 Task: Create a due date automation trigger when advanced on, on the tuesday of the week before a card is due add fields without custom field "Resume" set to a date less than 1 working days ago at 11:00 AM.
Action: Mouse moved to (1079, 85)
Screenshot: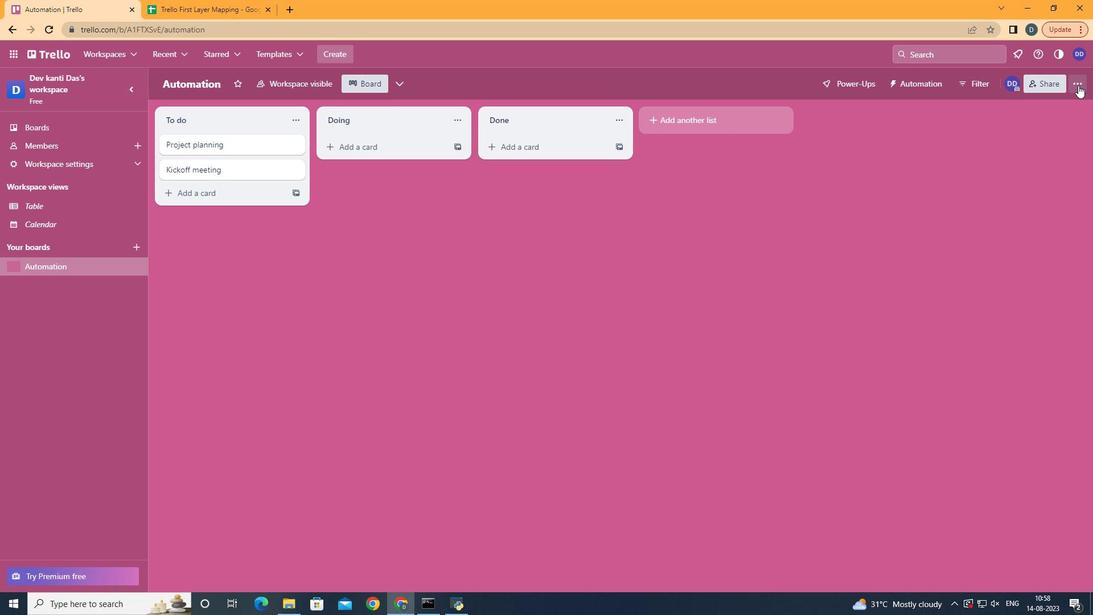 
Action: Mouse pressed left at (1079, 85)
Screenshot: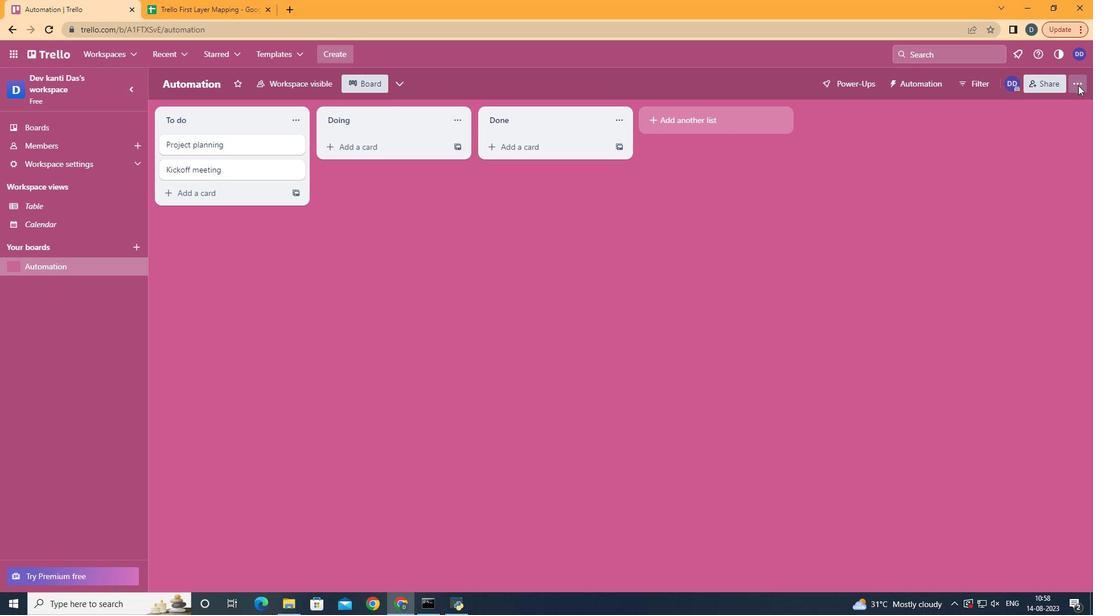 
Action: Mouse moved to (1023, 239)
Screenshot: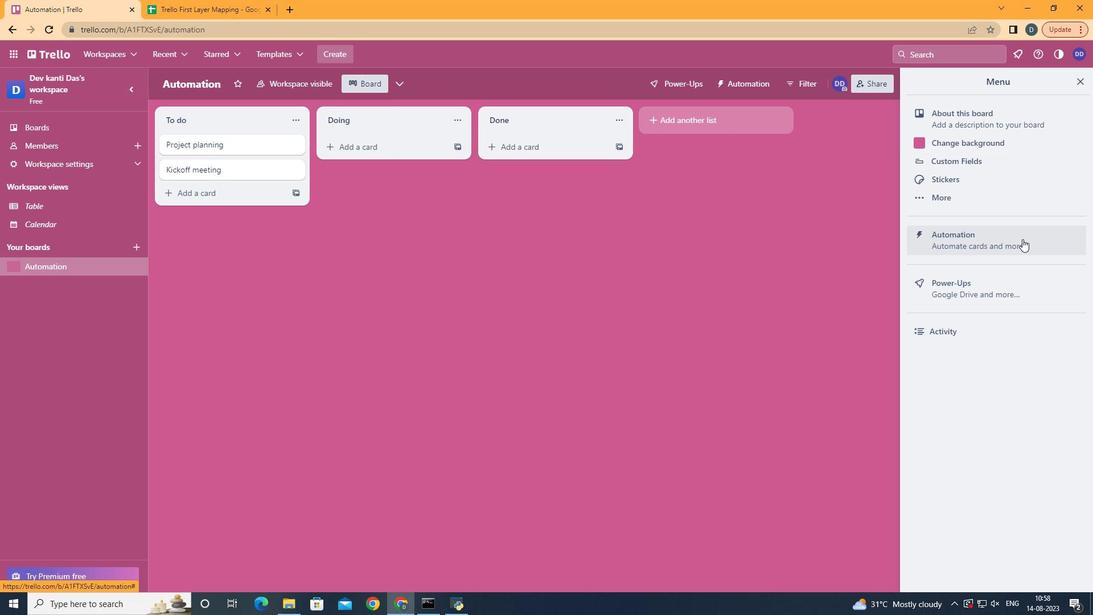 
Action: Mouse pressed left at (1023, 239)
Screenshot: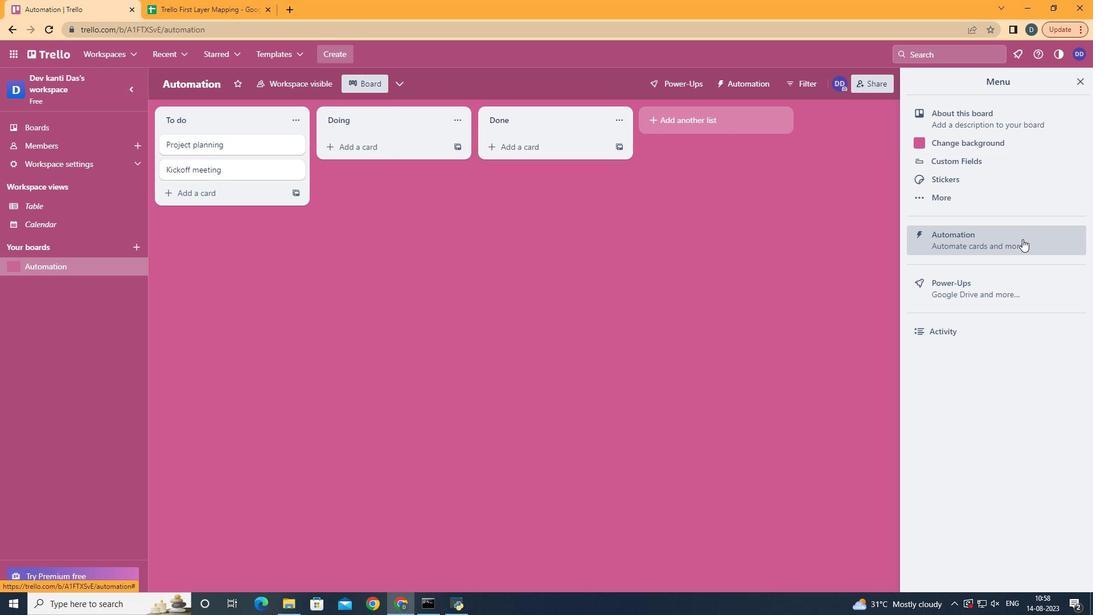 
Action: Mouse moved to (204, 227)
Screenshot: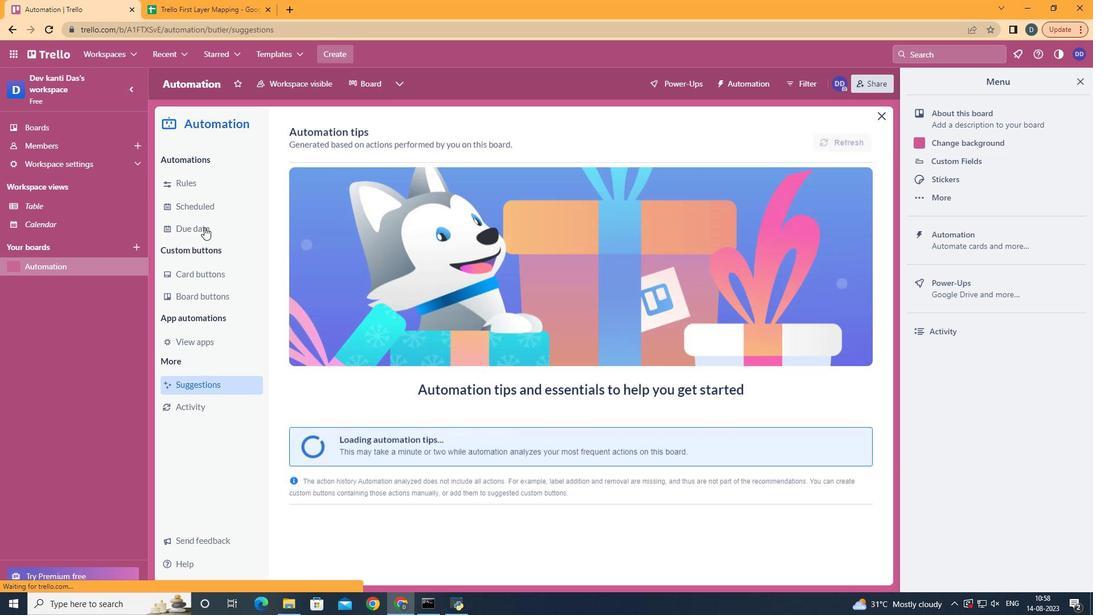 
Action: Mouse pressed left at (204, 227)
Screenshot: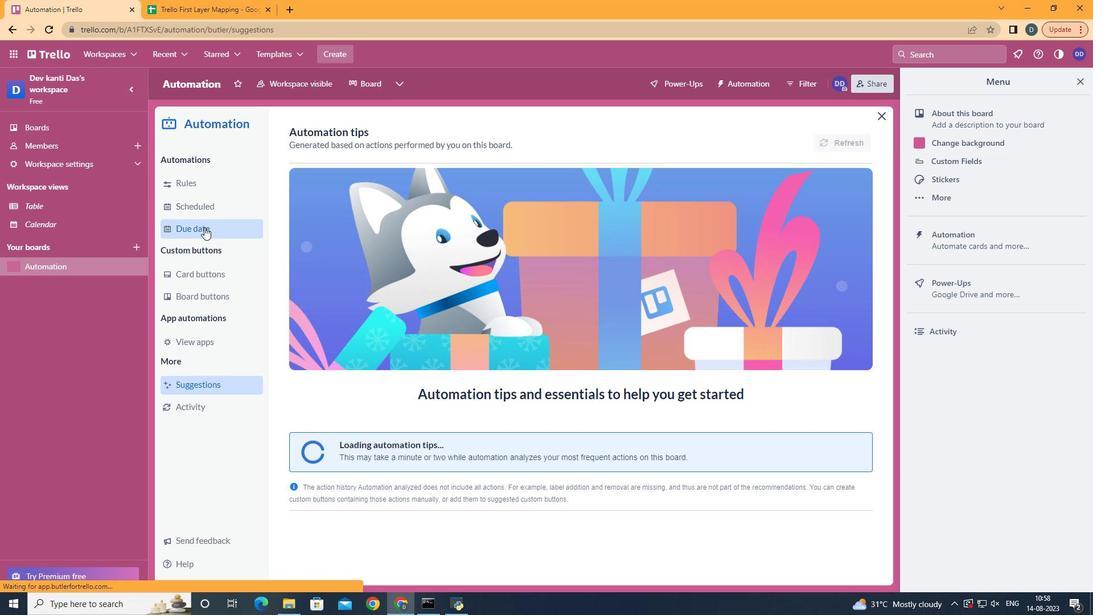 
Action: Mouse moved to (809, 131)
Screenshot: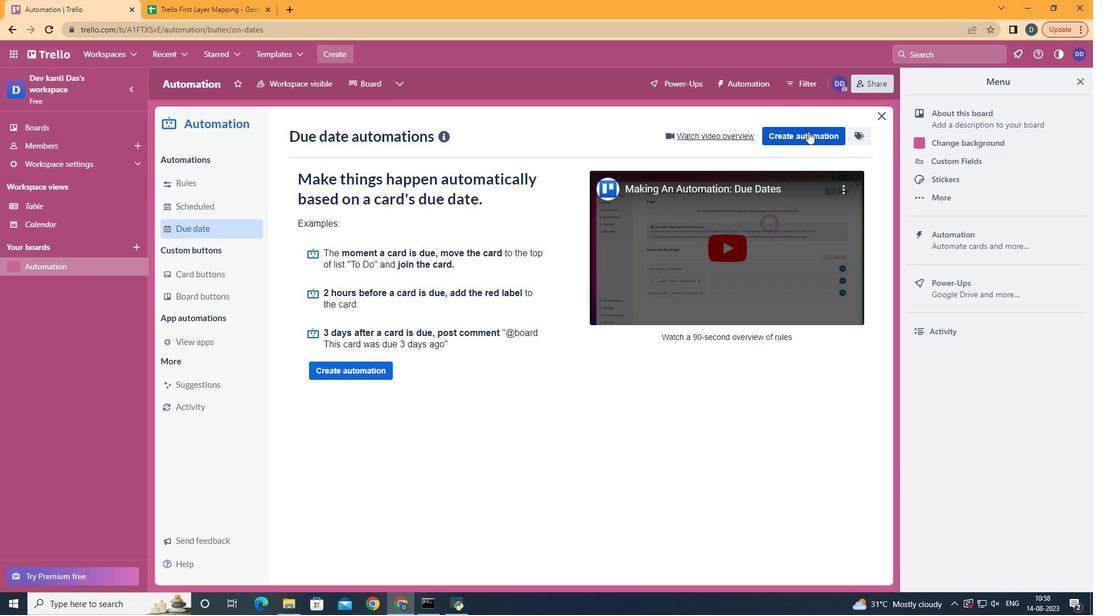 
Action: Mouse pressed left at (809, 131)
Screenshot: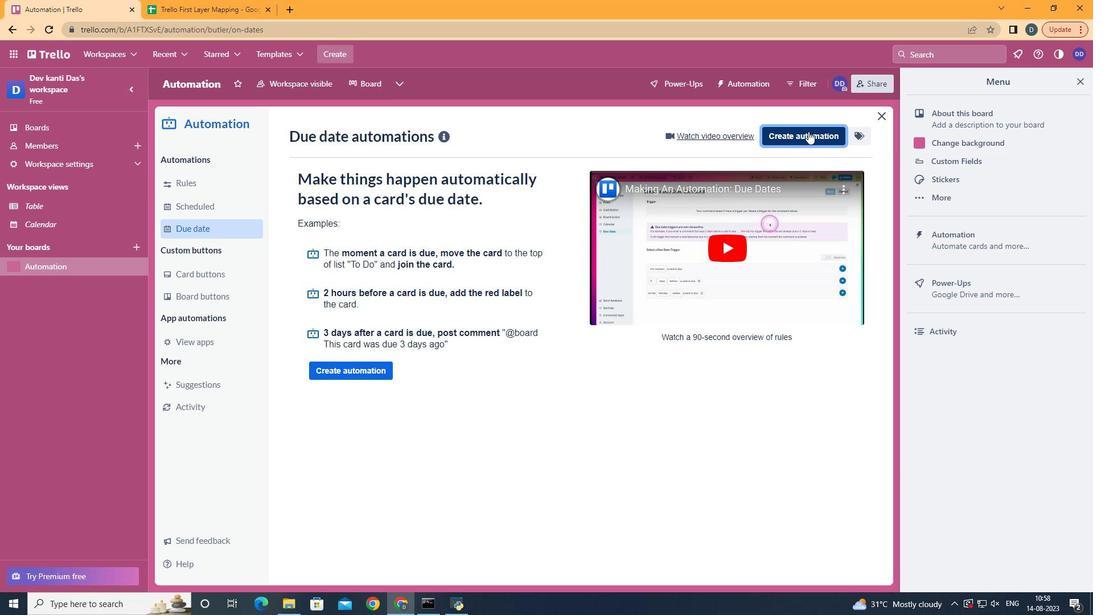 
Action: Mouse moved to (521, 248)
Screenshot: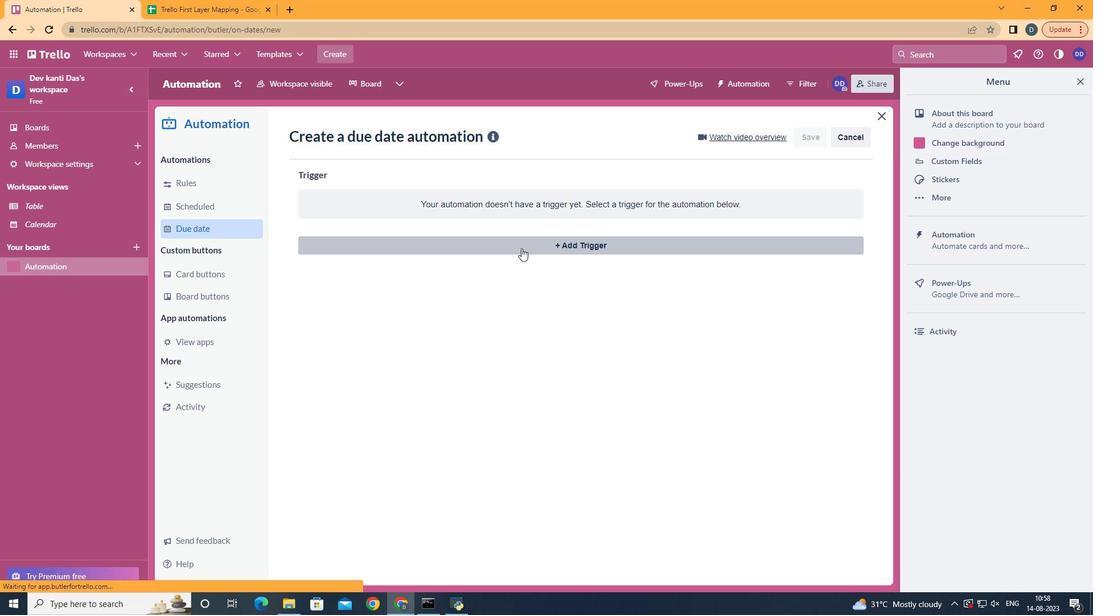 
Action: Mouse pressed left at (521, 248)
Screenshot: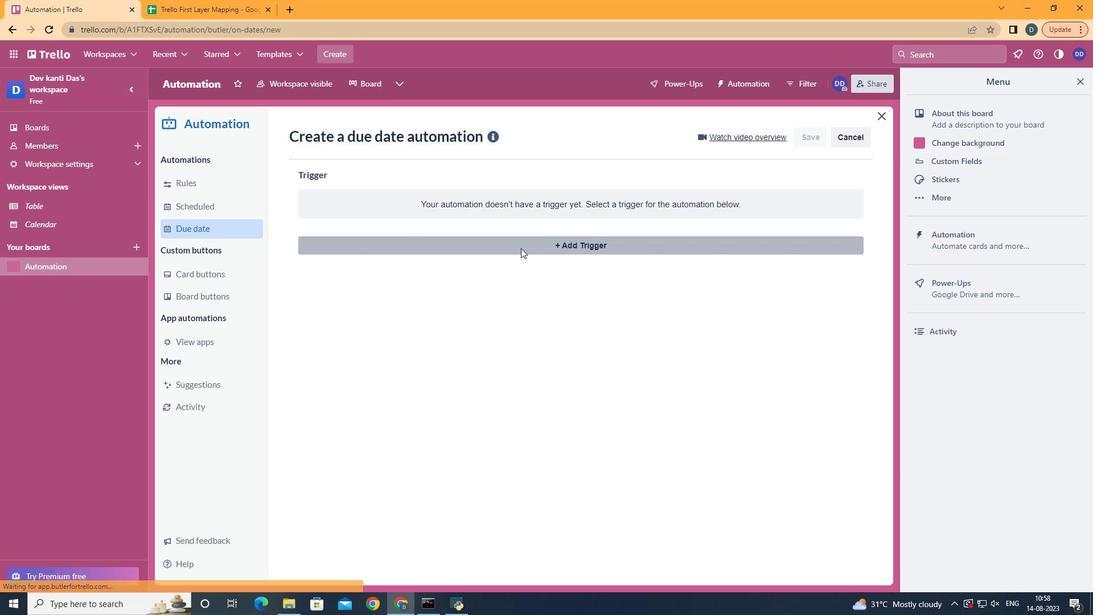 
Action: Mouse moved to (365, 310)
Screenshot: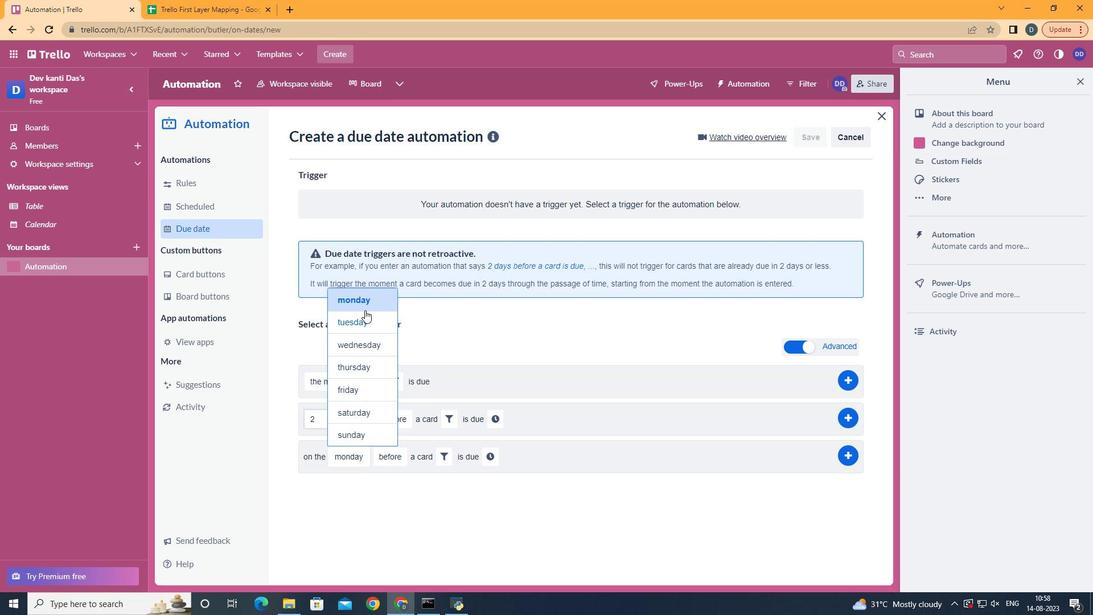 
Action: Mouse pressed left at (365, 310)
Screenshot: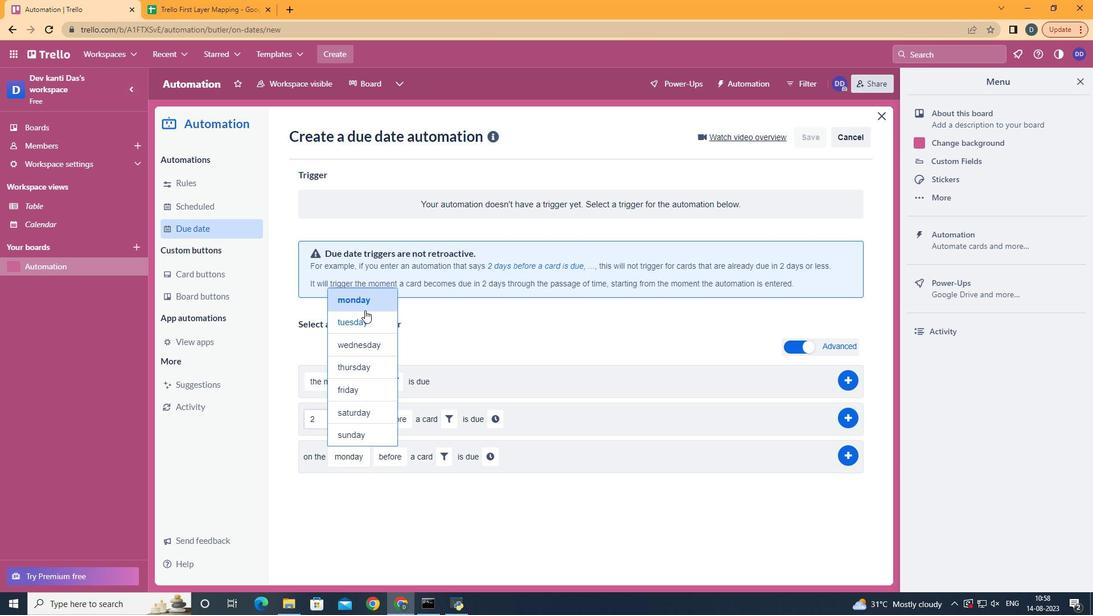 
Action: Mouse moved to (414, 542)
Screenshot: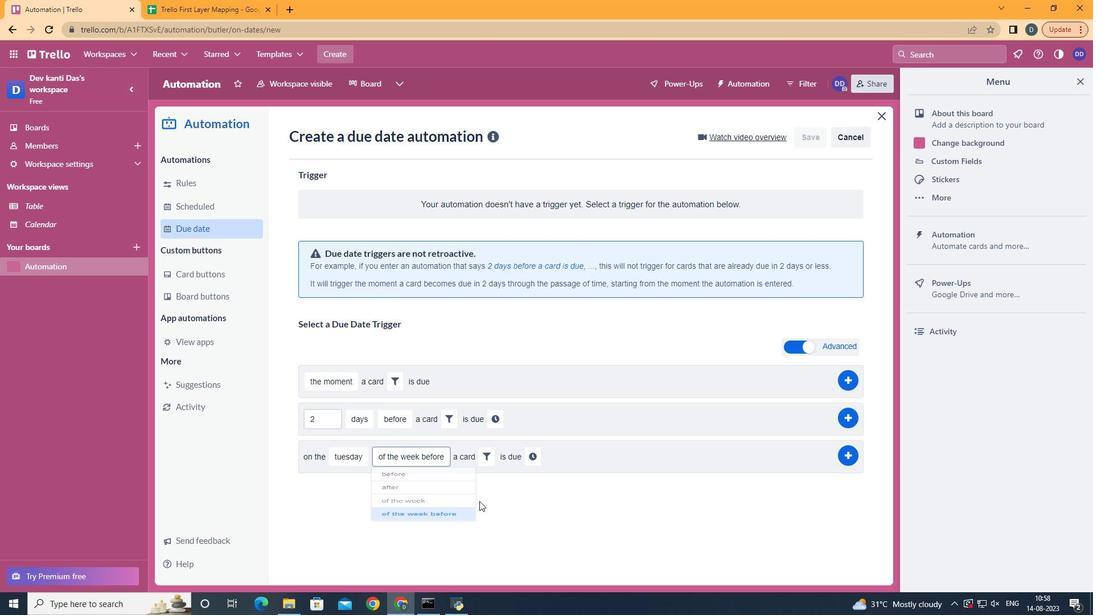 
Action: Mouse pressed left at (414, 542)
Screenshot: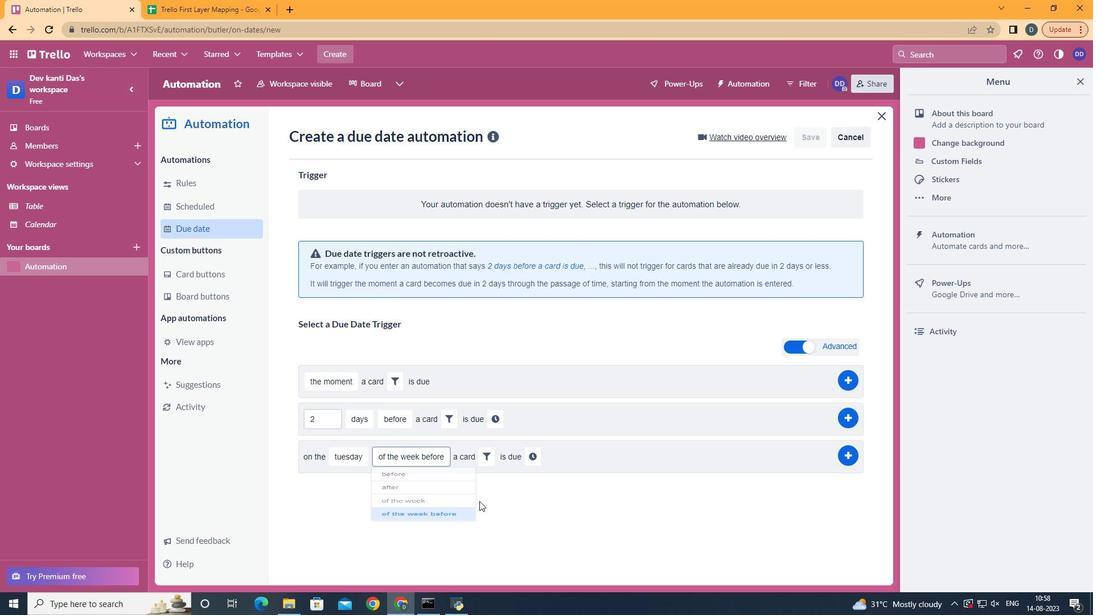 
Action: Mouse moved to (476, 455)
Screenshot: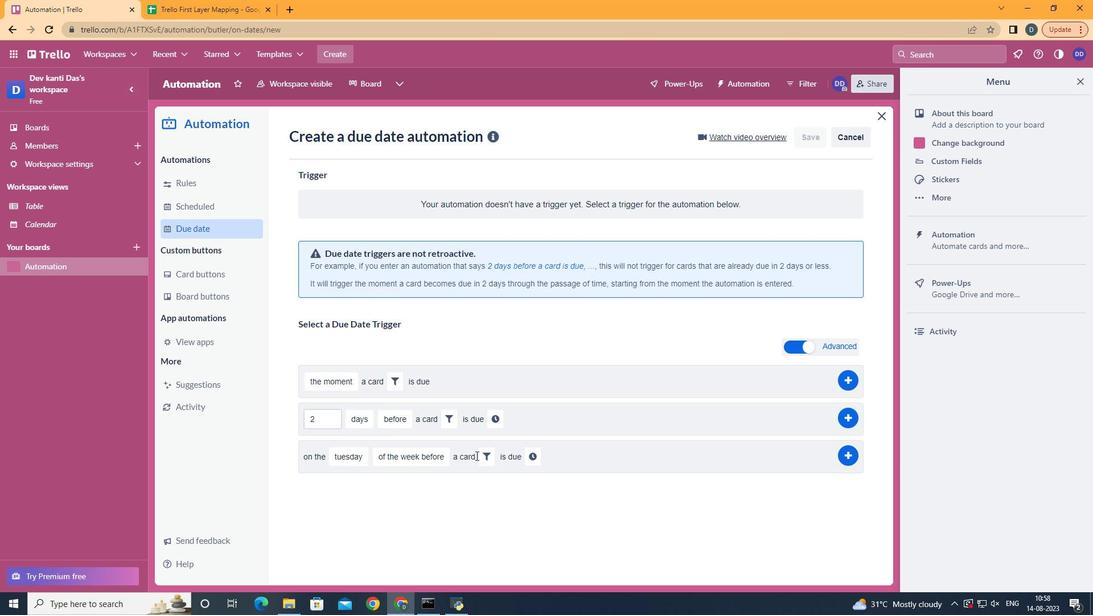
Action: Mouse pressed left at (476, 455)
Screenshot: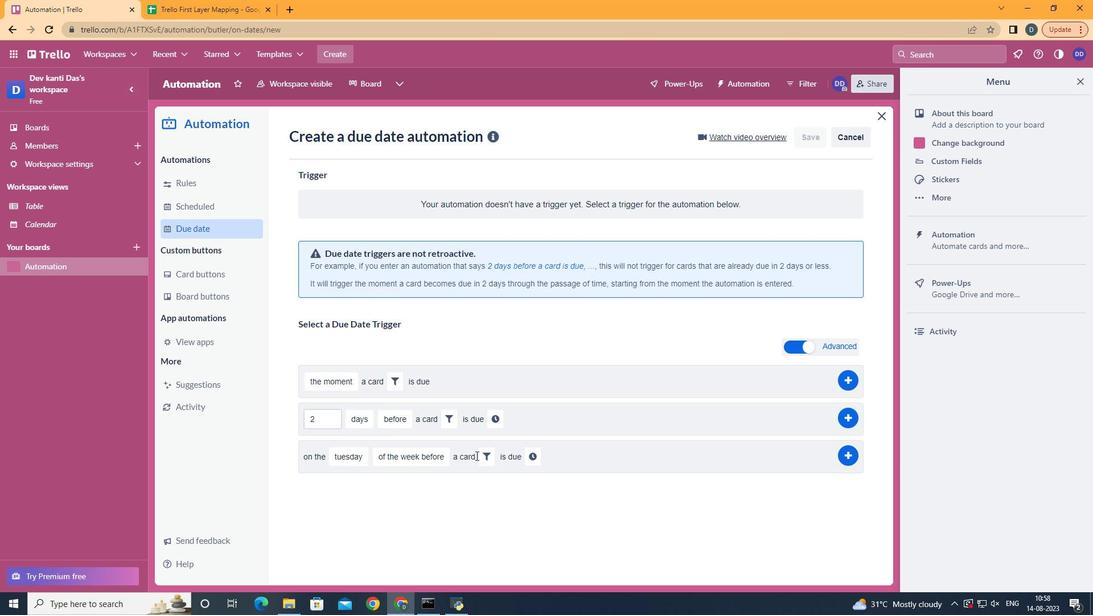 
Action: Mouse moved to (484, 452)
Screenshot: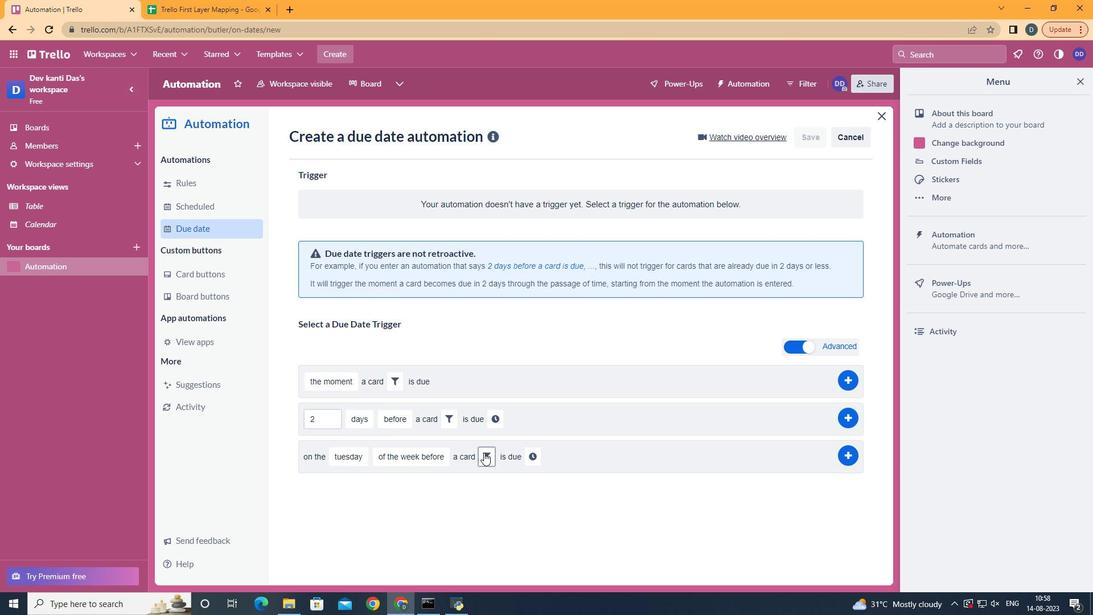 
Action: Mouse pressed left at (484, 452)
Screenshot: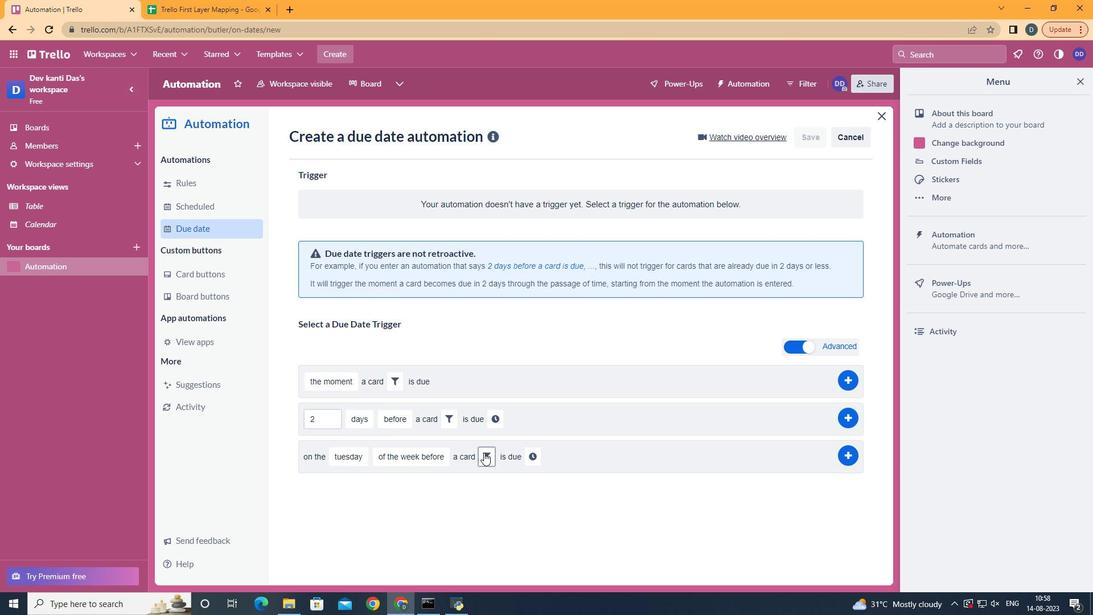 
Action: Mouse moved to (676, 498)
Screenshot: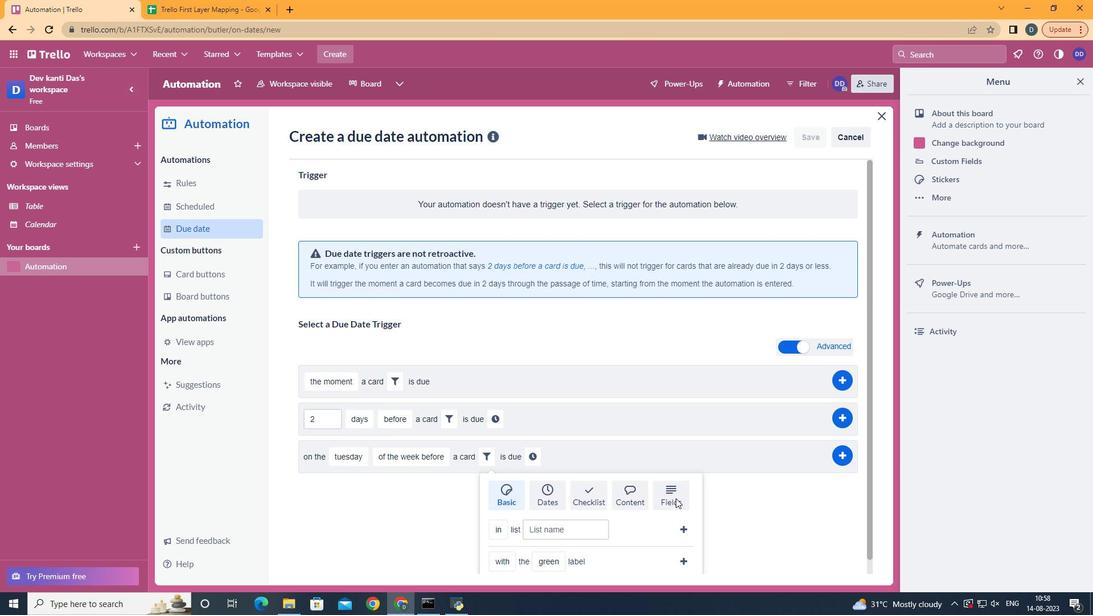 
Action: Mouse pressed left at (676, 498)
Screenshot: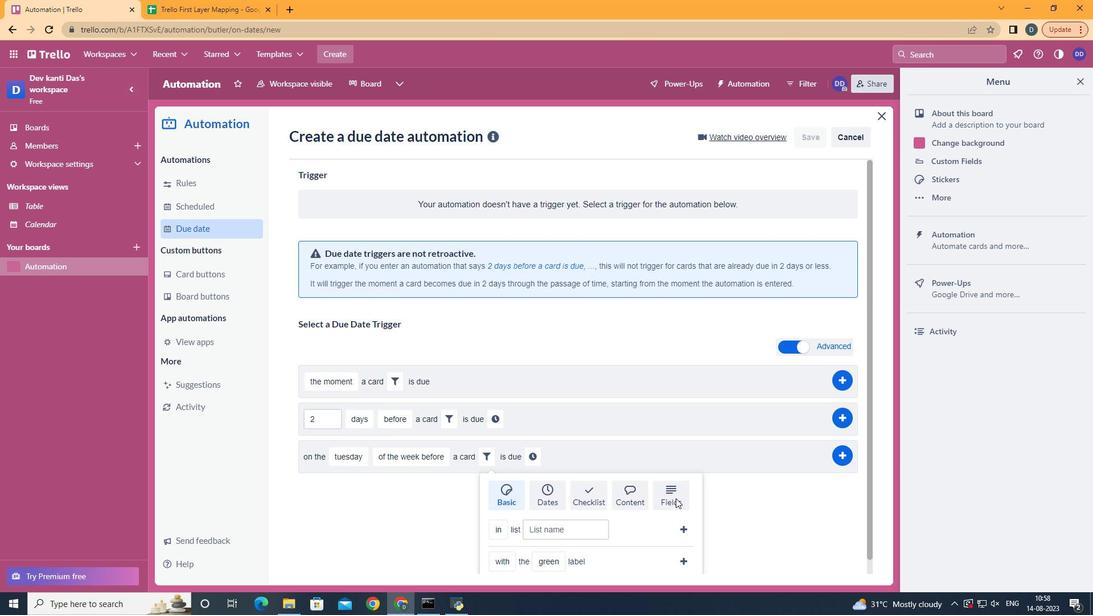 
Action: Mouse scrolled (676, 497) with delta (0, 0)
Screenshot: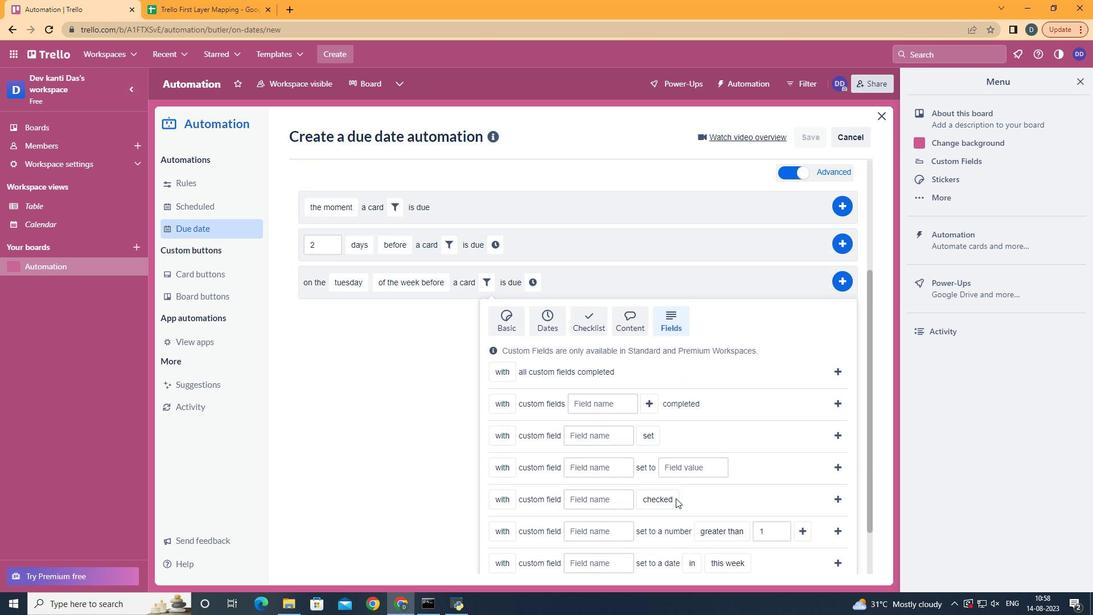 
Action: Mouse scrolled (676, 497) with delta (0, 0)
Screenshot: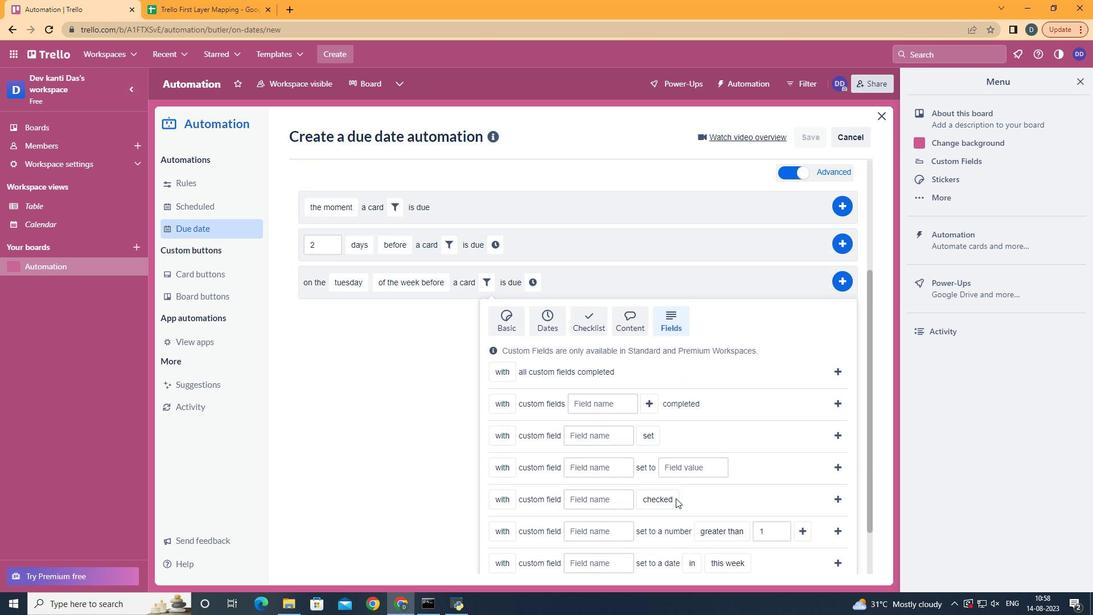 
Action: Mouse scrolled (676, 497) with delta (0, 0)
Screenshot: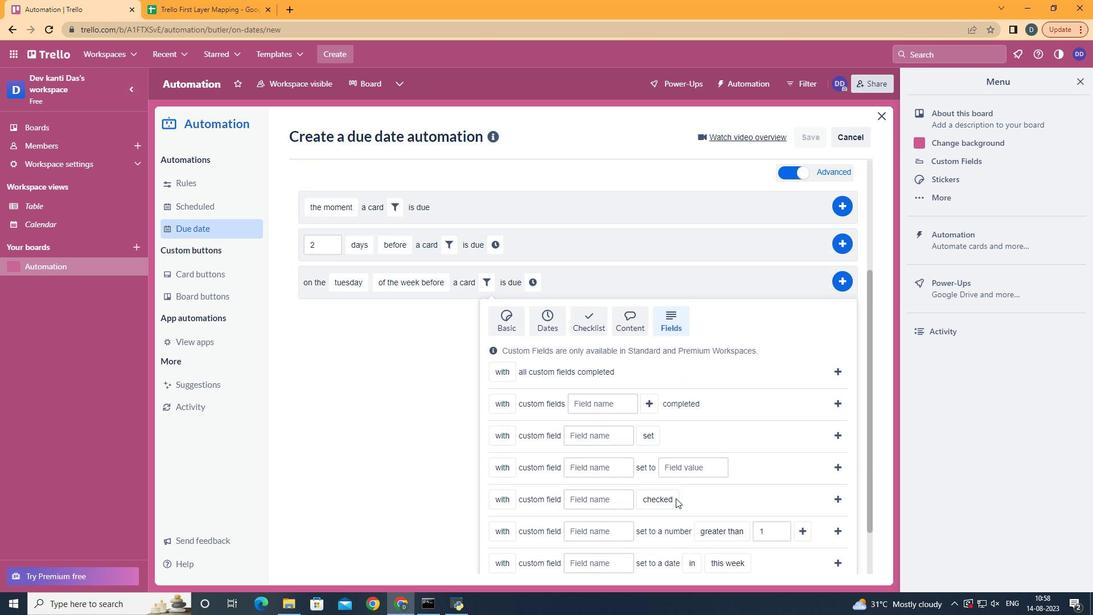 
Action: Mouse scrolled (676, 497) with delta (0, -1)
Screenshot: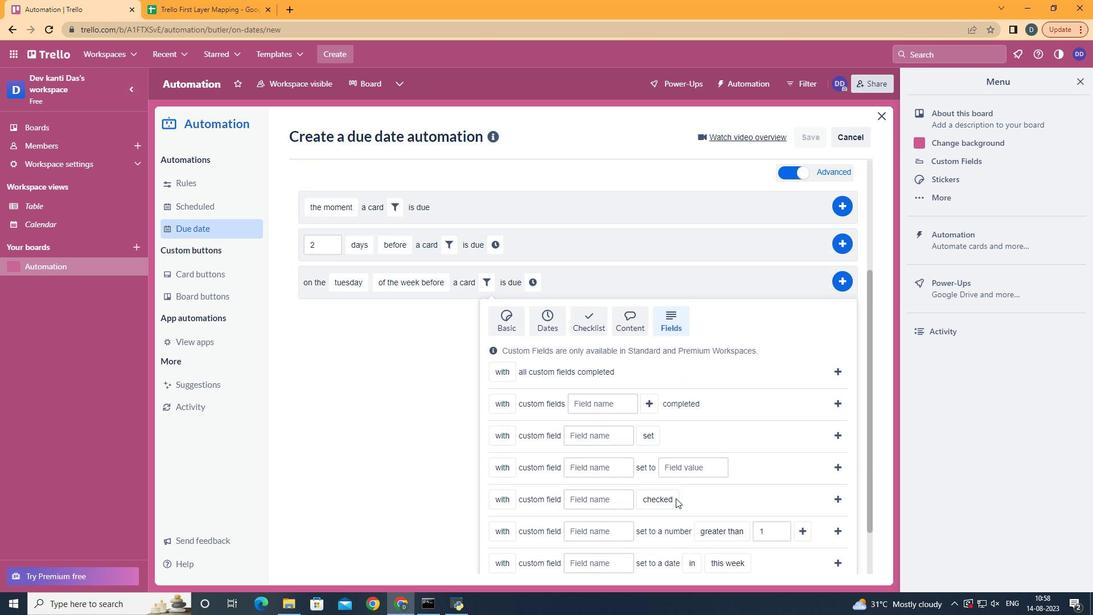 
Action: Mouse scrolled (676, 497) with delta (0, 0)
Screenshot: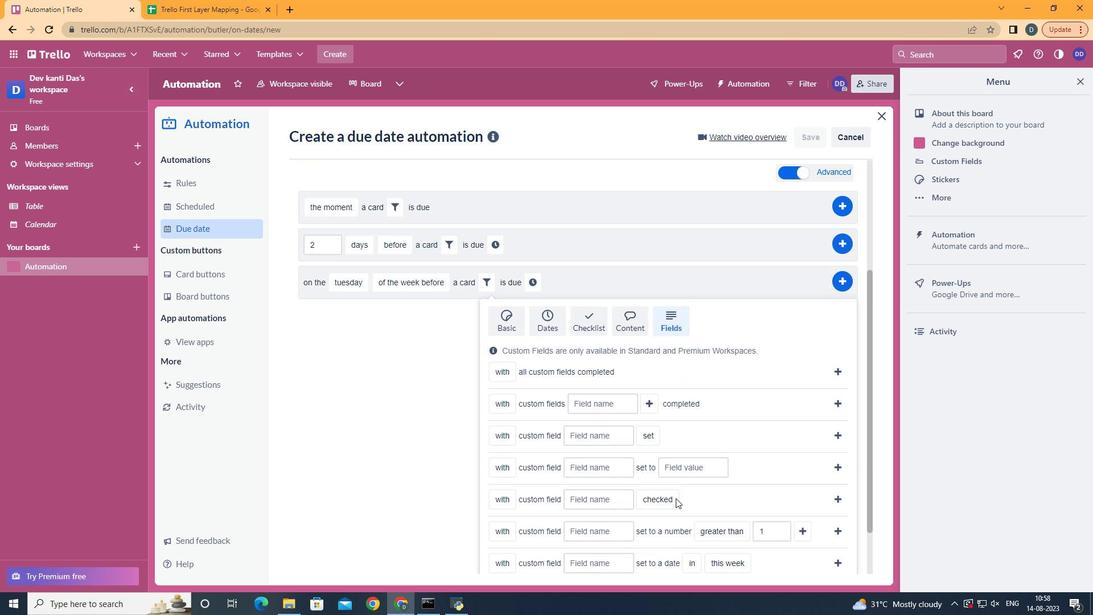 
Action: Mouse scrolled (676, 497) with delta (0, 0)
Screenshot: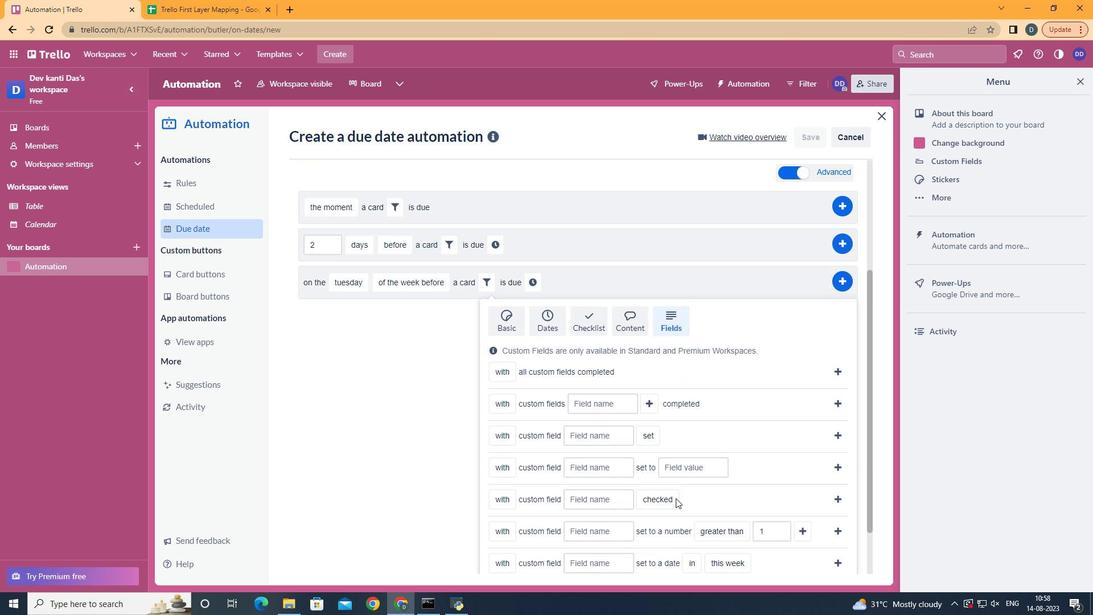 
Action: Mouse moved to (516, 500)
Screenshot: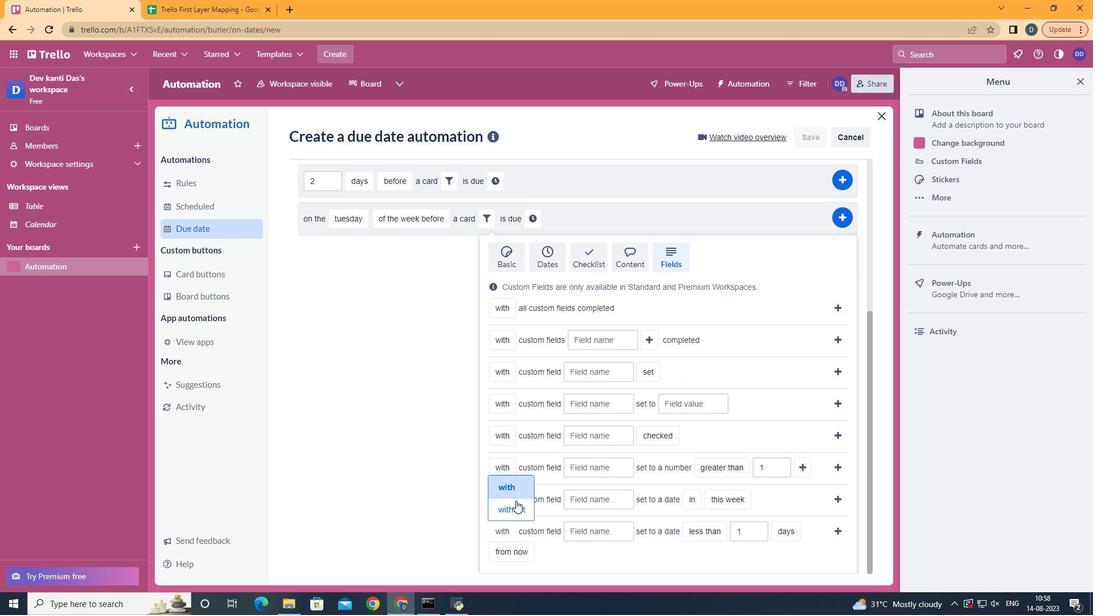 
Action: Mouse pressed left at (516, 500)
Screenshot: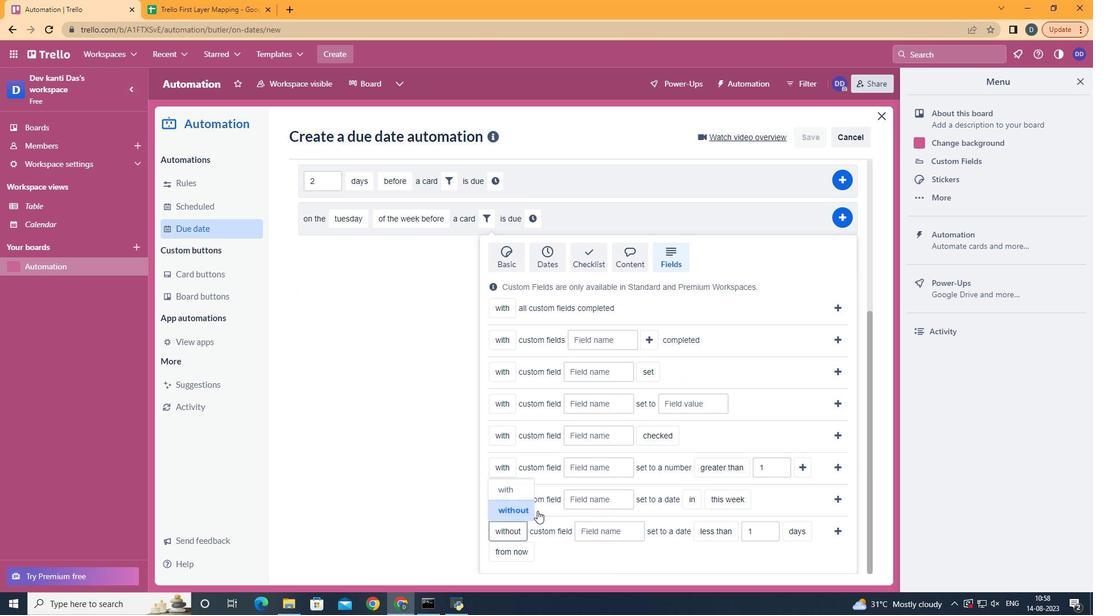 
Action: Mouse moved to (597, 529)
Screenshot: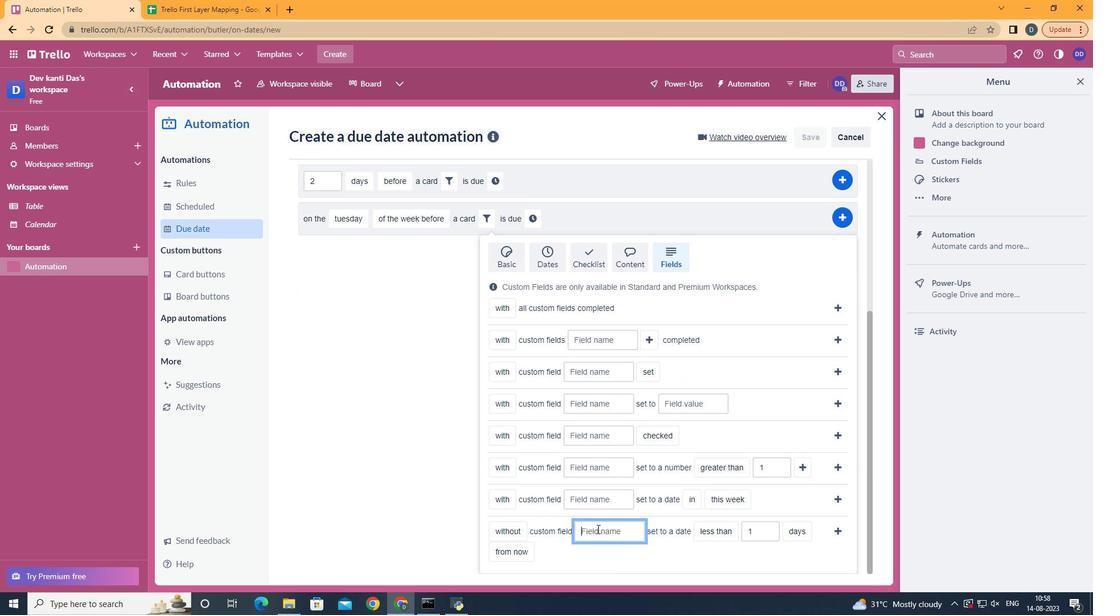 
Action: Mouse pressed left at (597, 529)
Screenshot: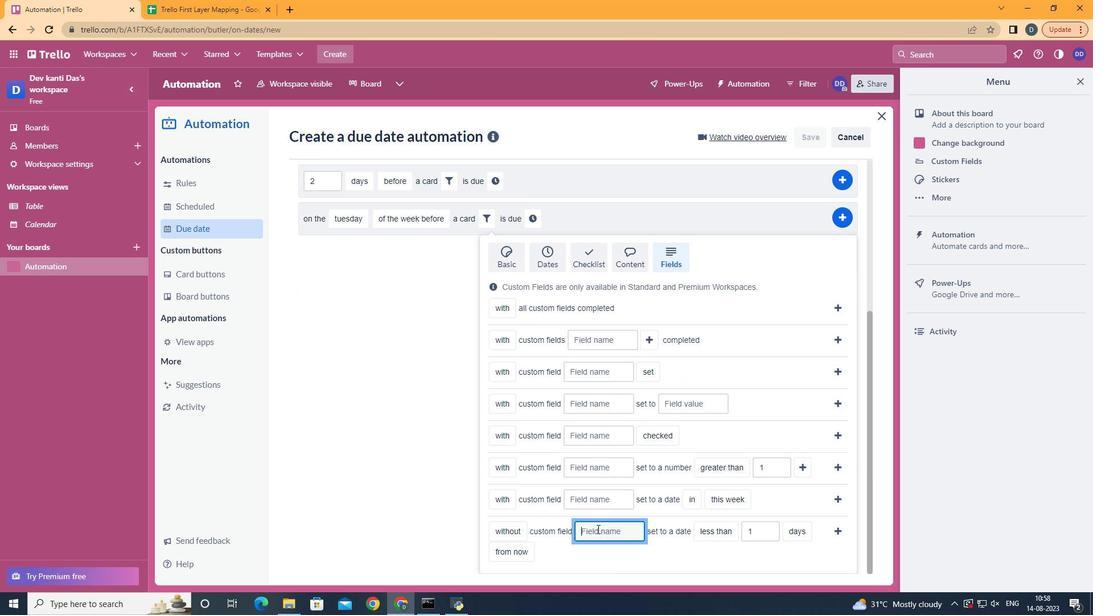 
Action: Key pressed <Key.shift>Resume
Screenshot: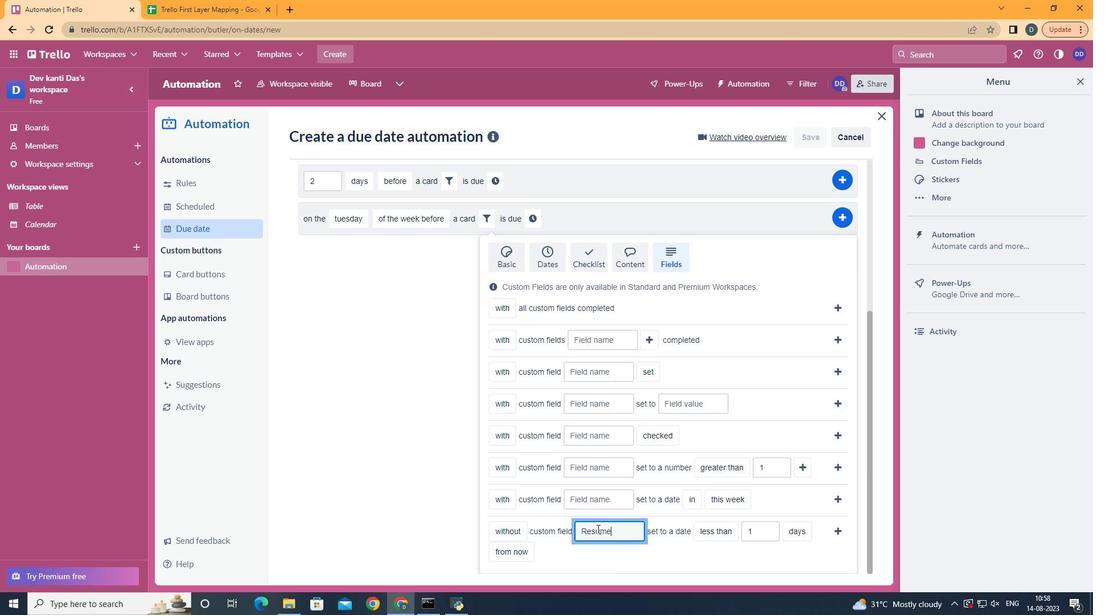 
Action: Mouse moved to (800, 513)
Screenshot: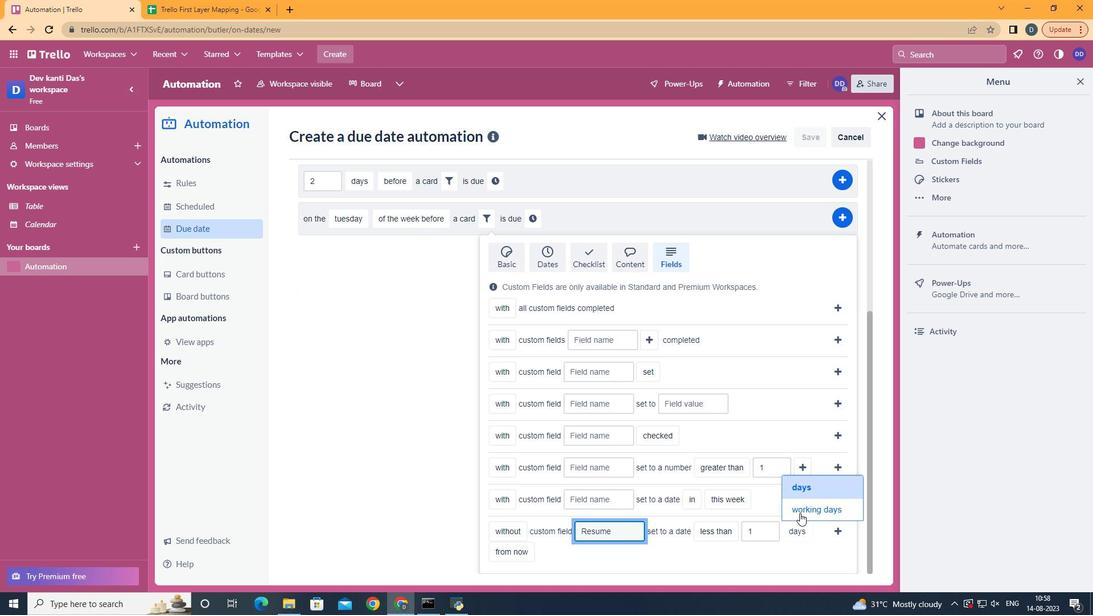 
Action: Mouse pressed left at (800, 513)
Screenshot: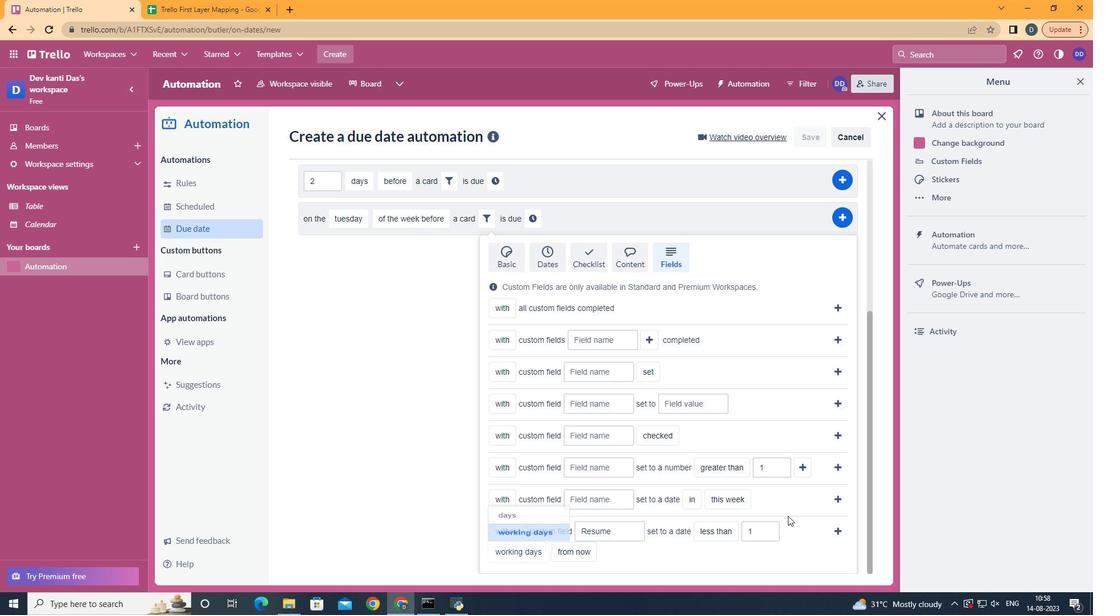 
Action: Mouse moved to (586, 523)
Screenshot: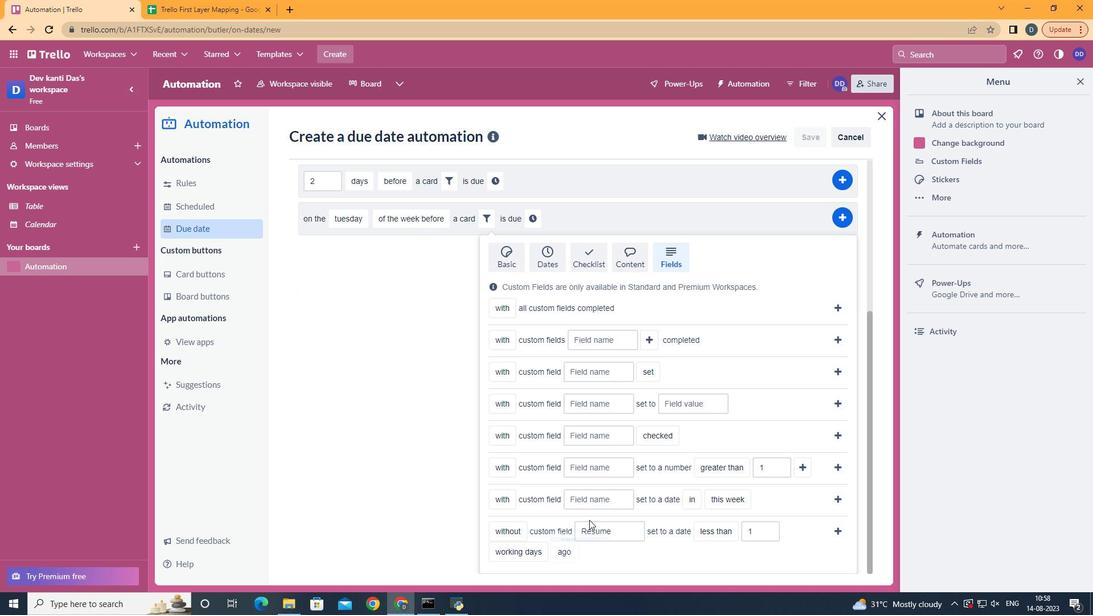 
Action: Mouse pressed left at (586, 523)
Screenshot: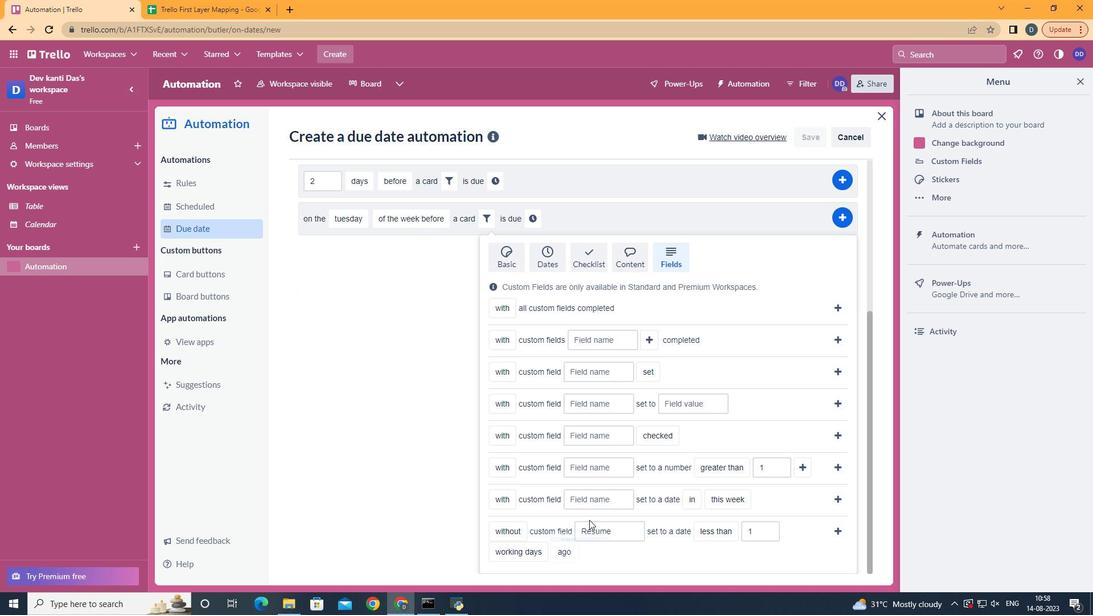 
Action: Mouse moved to (837, 531)
Screenshot: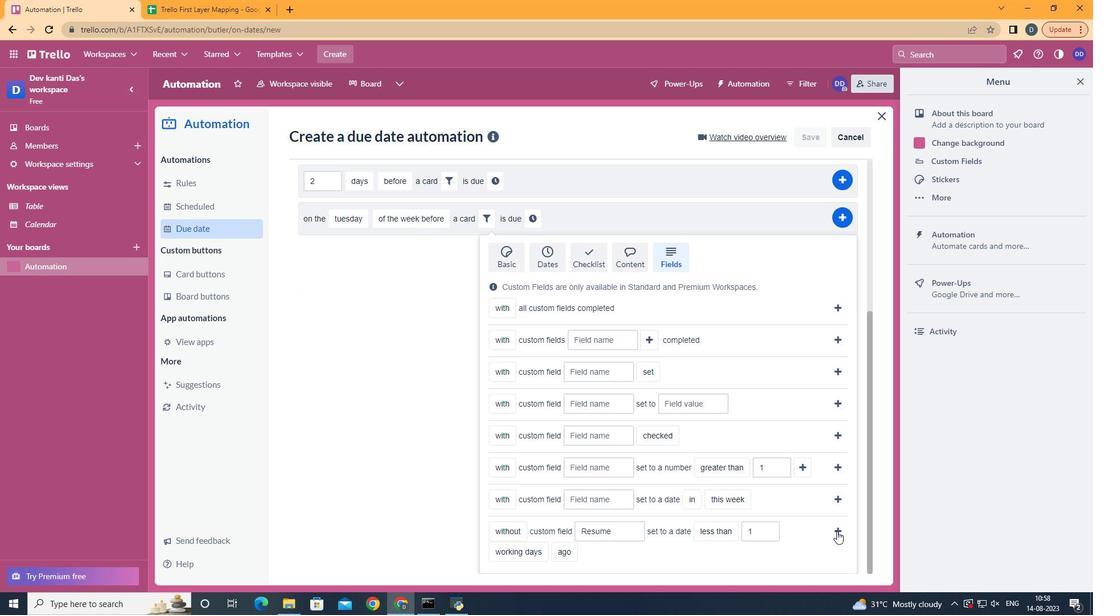 
Action: Mouse pressed left at (837, 531)
Screenshot: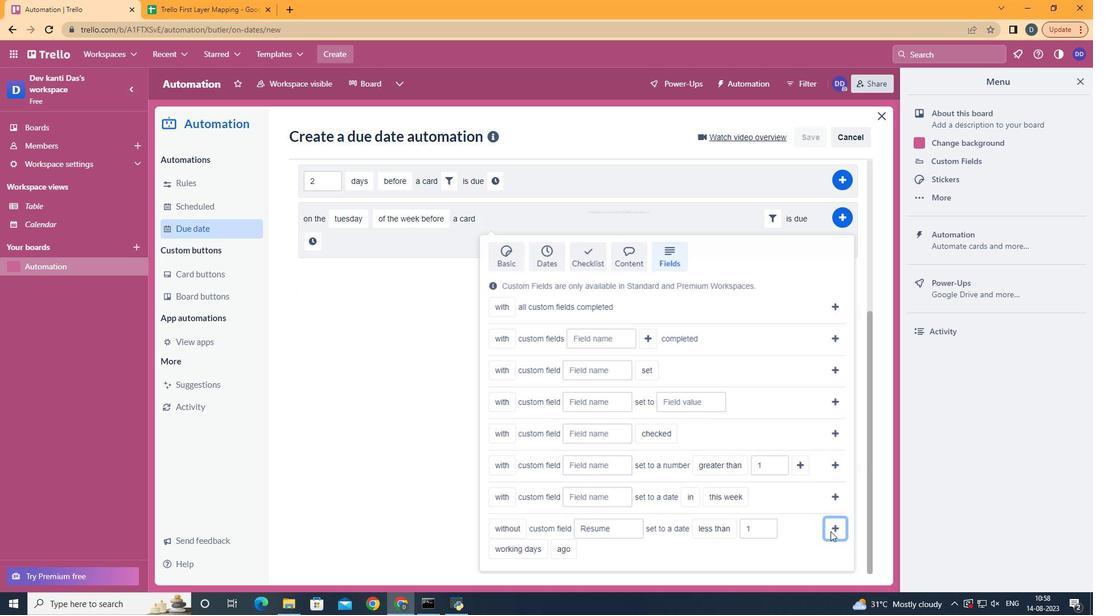 
Action: Mouse moved to (317, 477)
Screenshot: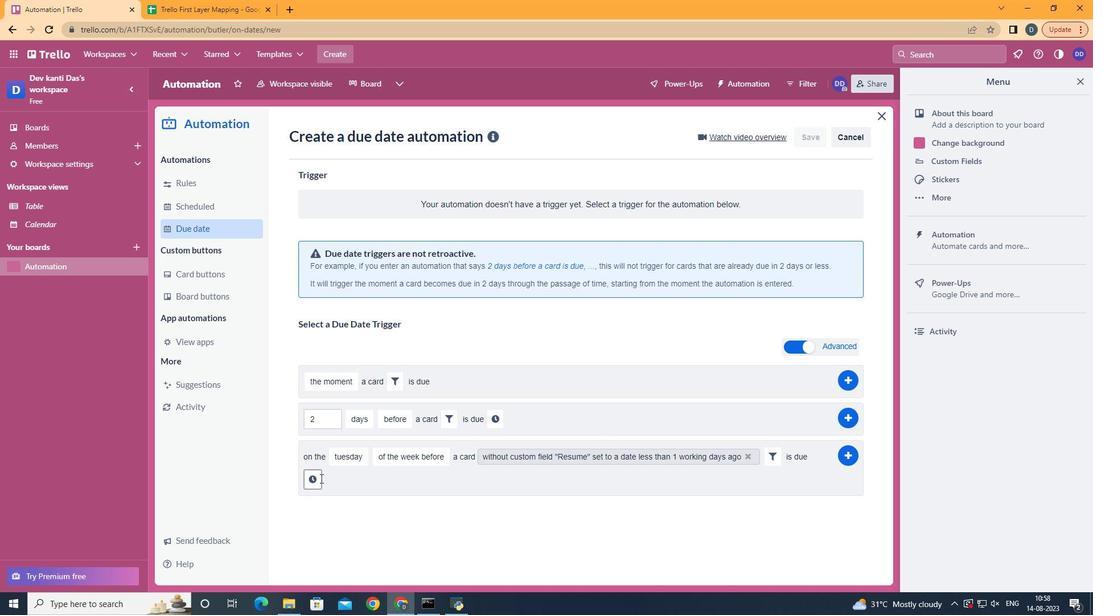 
Action: Mouse pressed left at (317, 477)
Screenshot: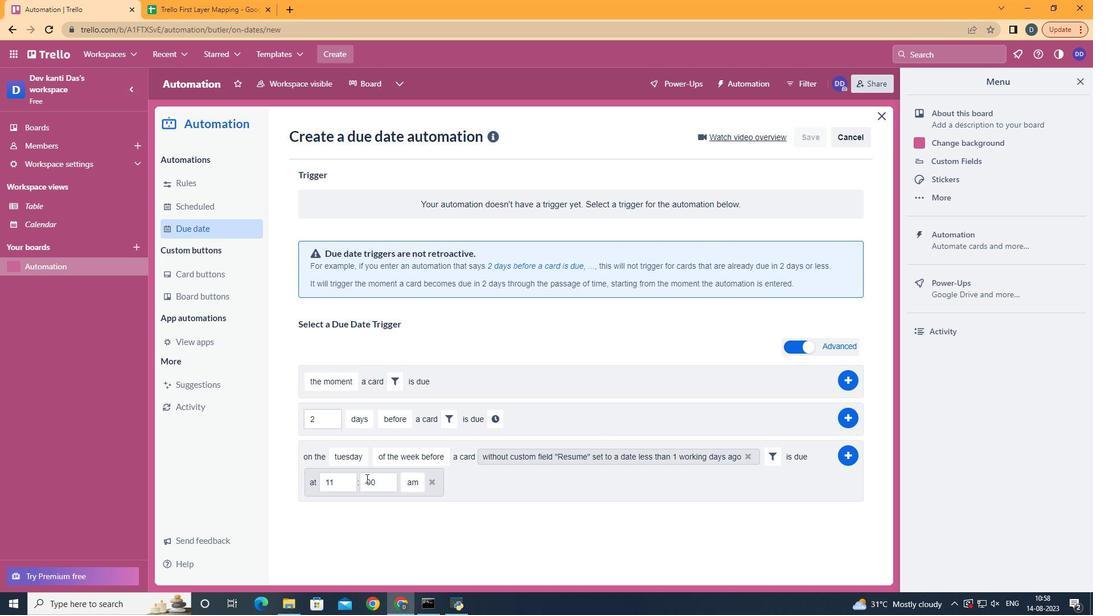 
Action: Mouse moved to (847, 456)
Screenshot: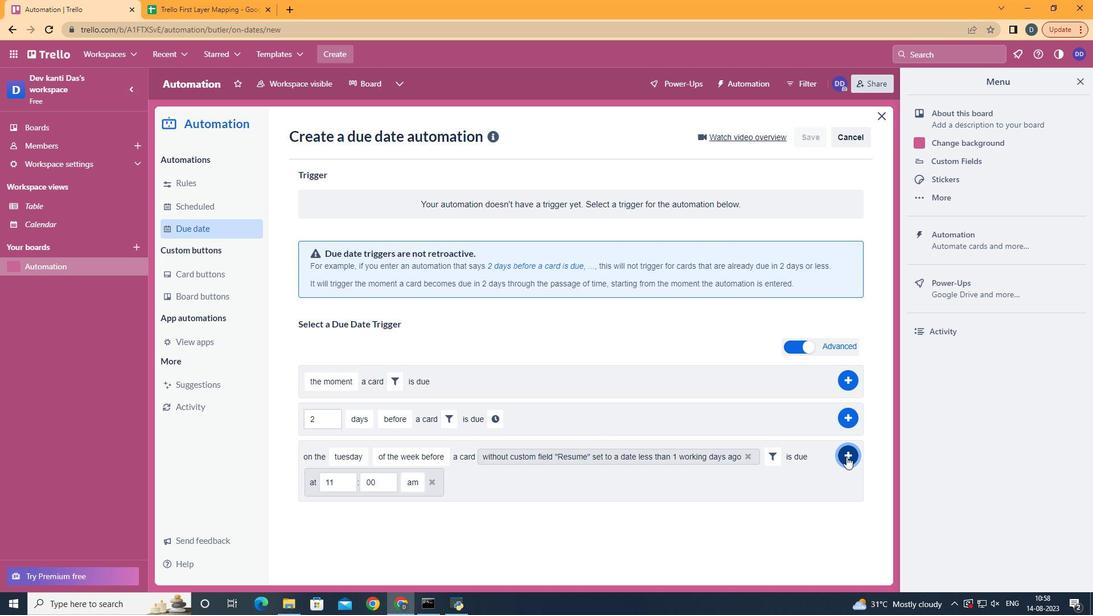 
Action: Mouse pressed left at (847, 456)
Screenshot: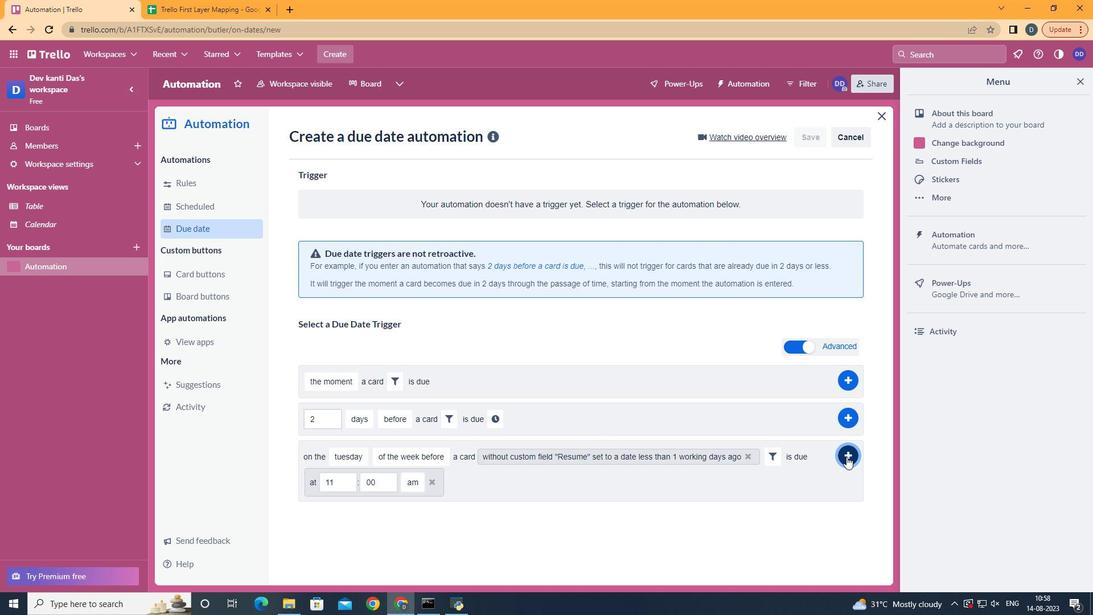 
